Task: Create a task  Add a feature to import/export data in the app , assign it to team member softage.8@softage.net in the project TripHive and update the status of the task to  Off Track , set the priority of the task to Medium.
Action: Mouse moved to (148, 121)
Screenshot: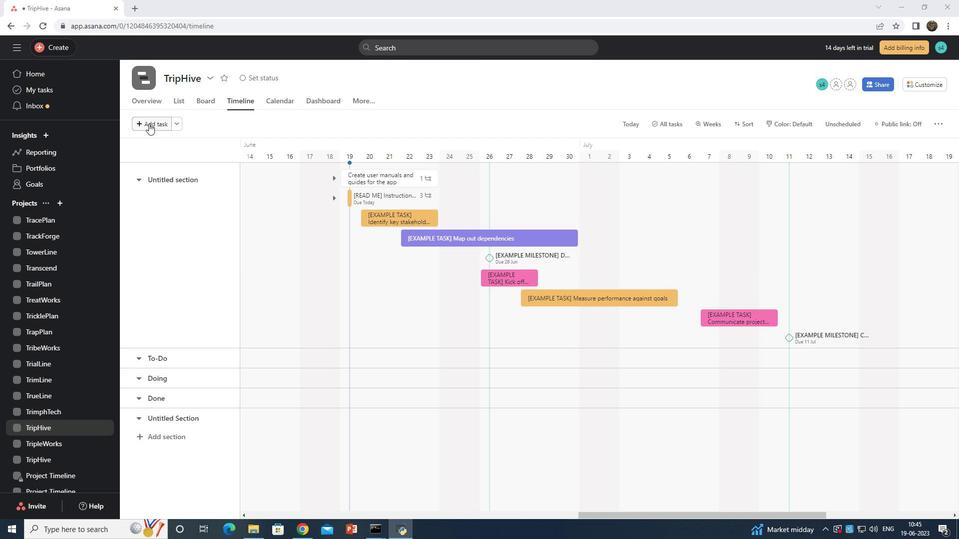 
Action: Mouse pressed left at (148, 121)
Screenshot: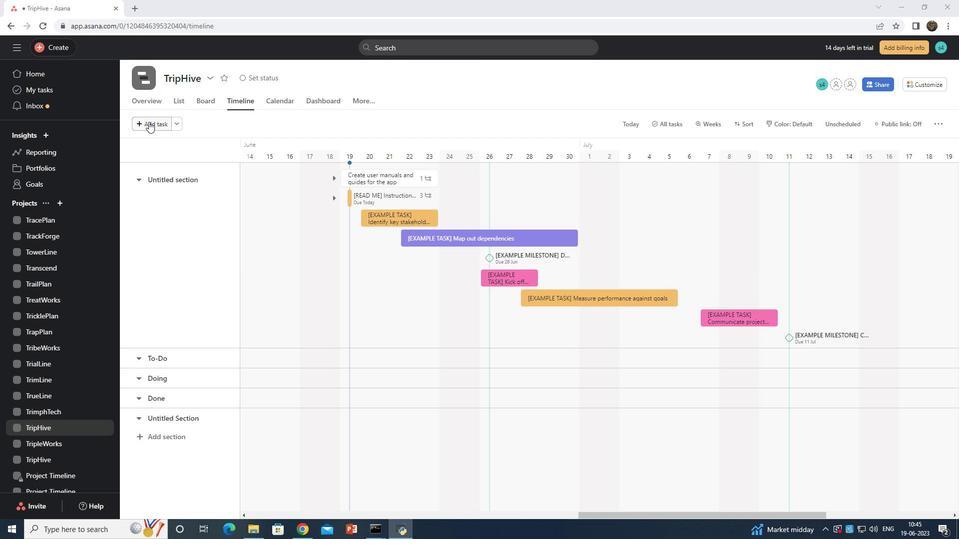 
Action: Mouse moved to (440, 229)
Screenshot: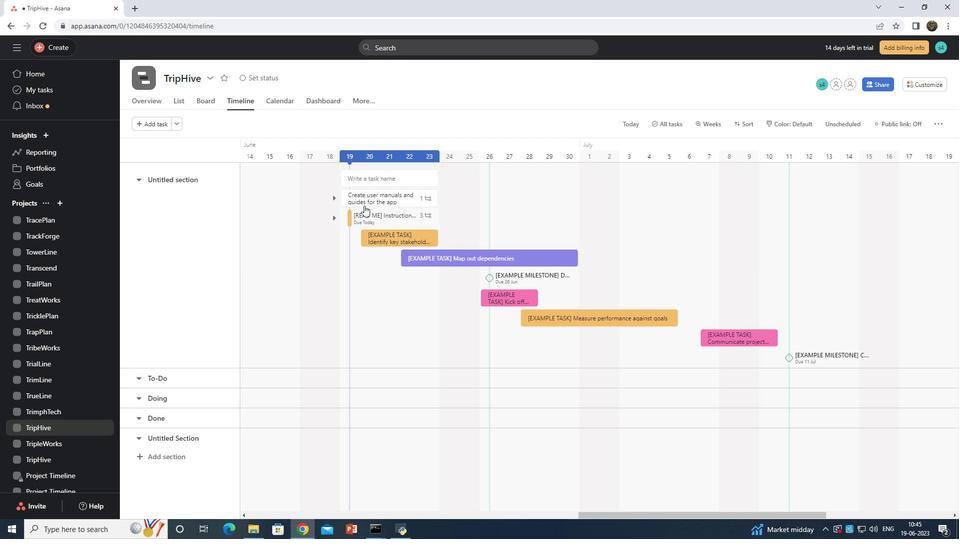 
Action: Key pressed <Key.shift>Add<Key.space>a<Key.space>feature<Key.space>to<Key.space>import/export<Key.space>data<Key.space>in<Key.space>the<Key.space>app
Screenshot: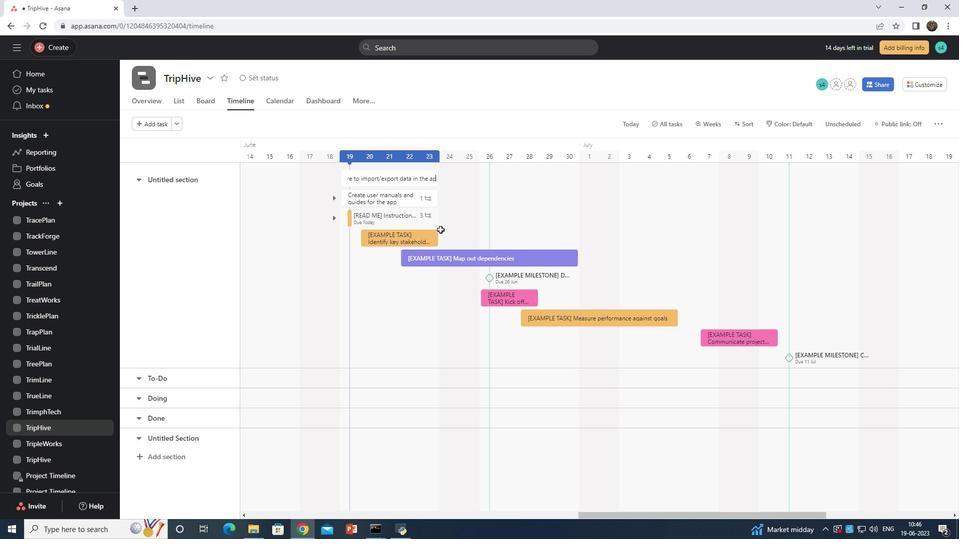 
Action: Mouse moved to (425, 178)
Screenshot: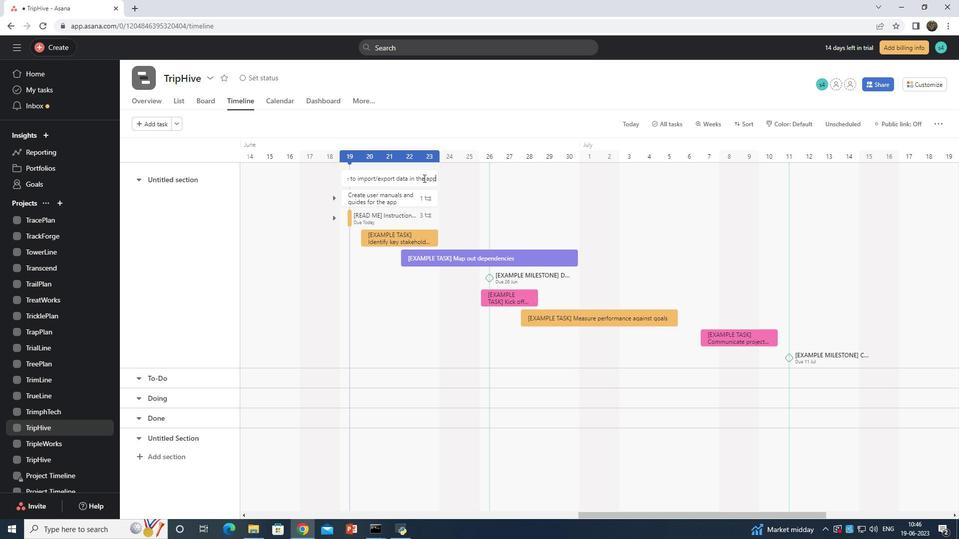 
Action: Mouse pressed left at (425, 178)
Screenshot: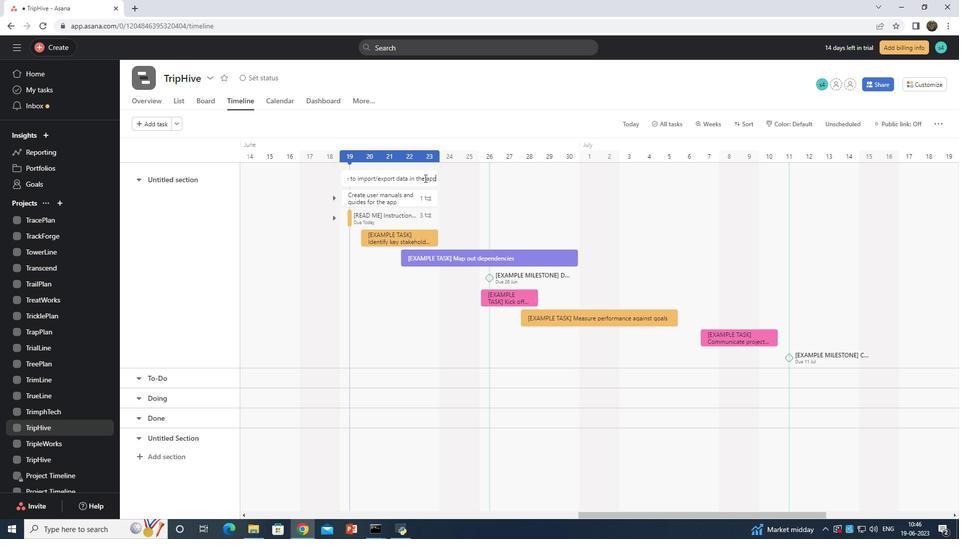 
Action: Mouse moved to (700, 178)
Screenshot: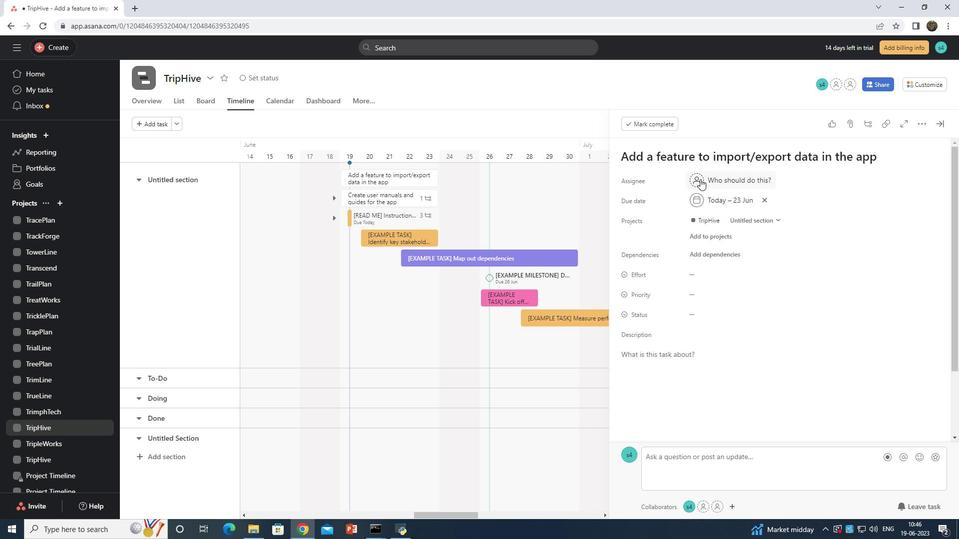 
Action: Mouse pressed left at (700, 178)
Screenshot: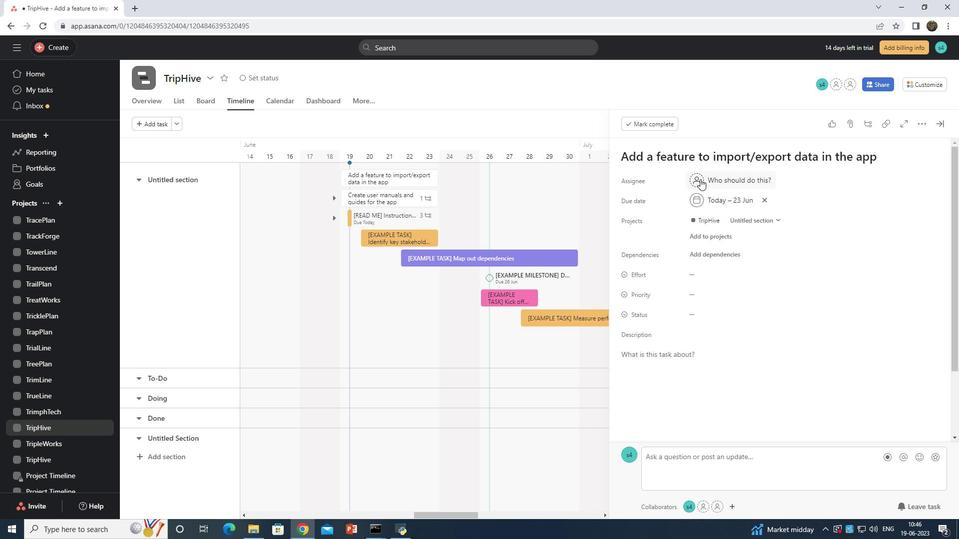 
Action: Key pressed softage.<Key.shift>@
Screenshot: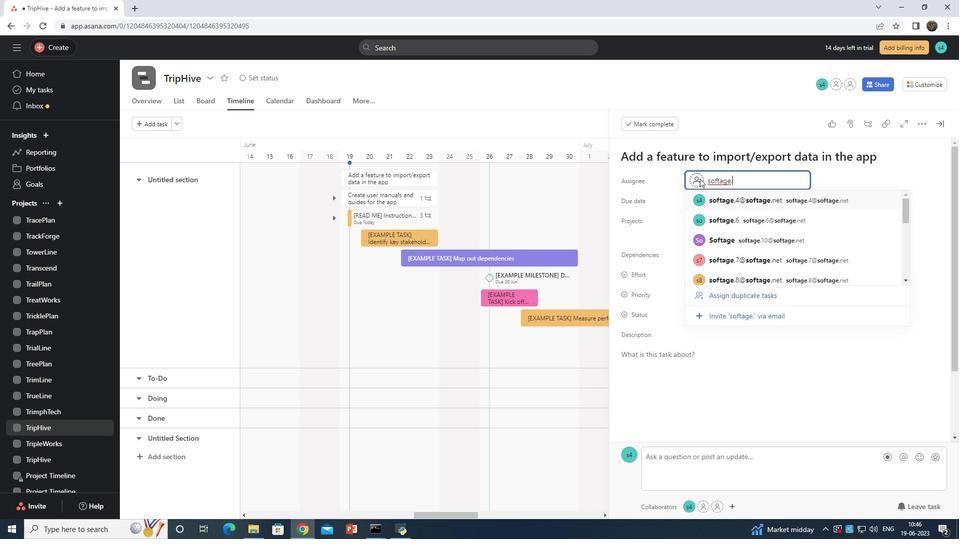 
Action: Mouse moved to (730, 239)
Screenshot: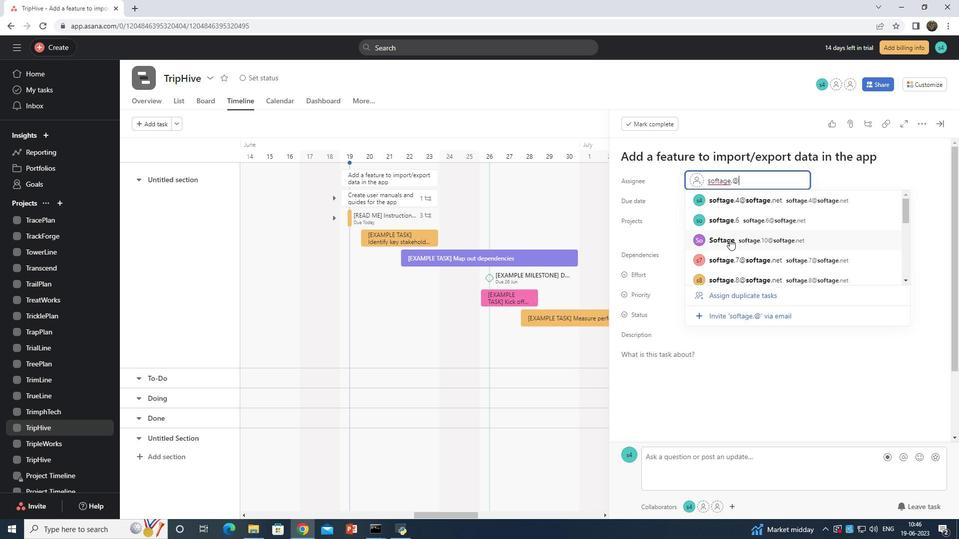 
Action: Mouse scrolled (730, 239) with delta (0, 0)
Screenshot: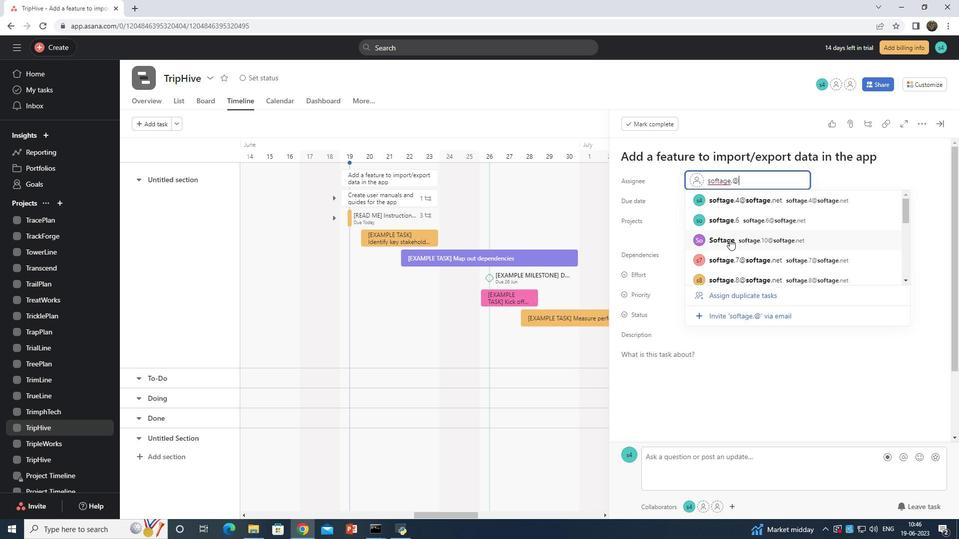 
Action: Mouse moved to (732, 222)
Screenshot: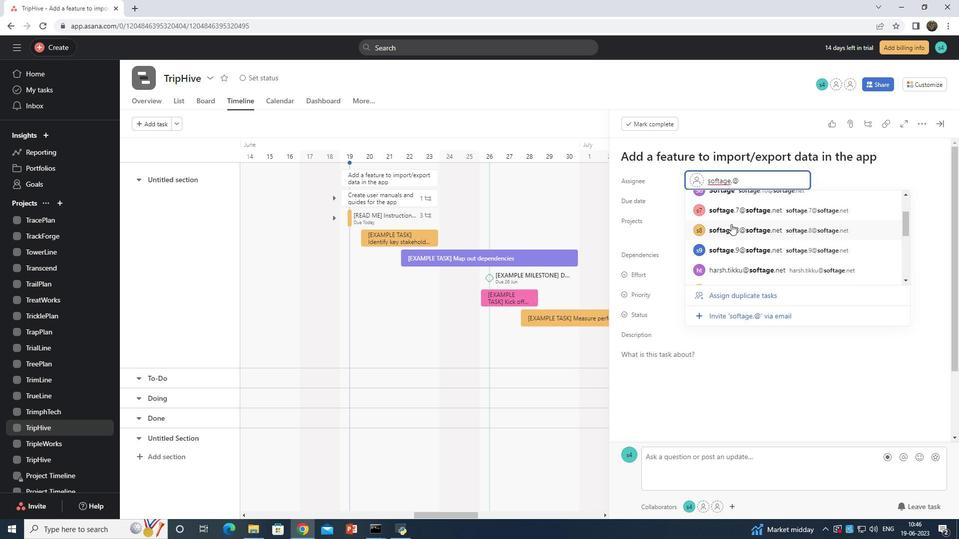 
Action: Mouse pressed left at (732, 222)
Screenshot: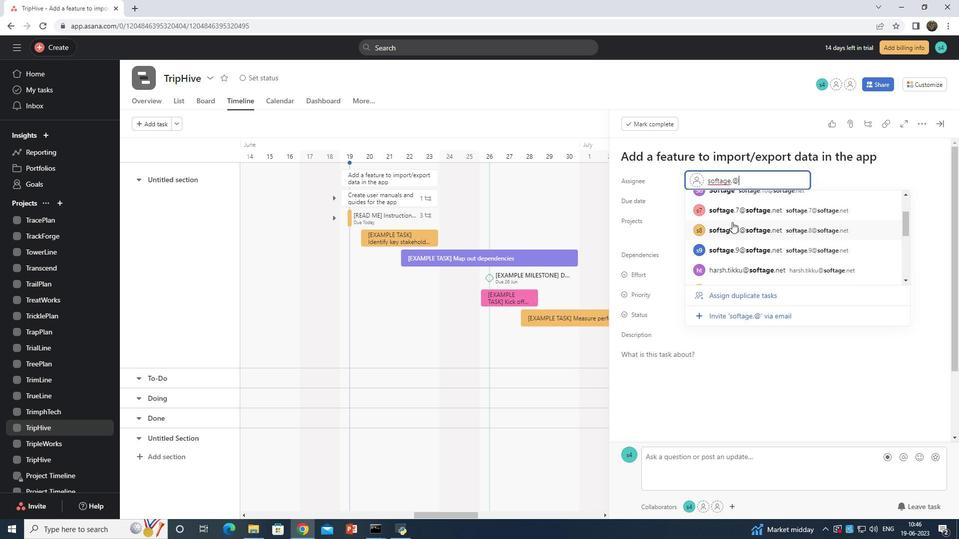 
Action: Mouse moved to (899, 455)
Screenshot: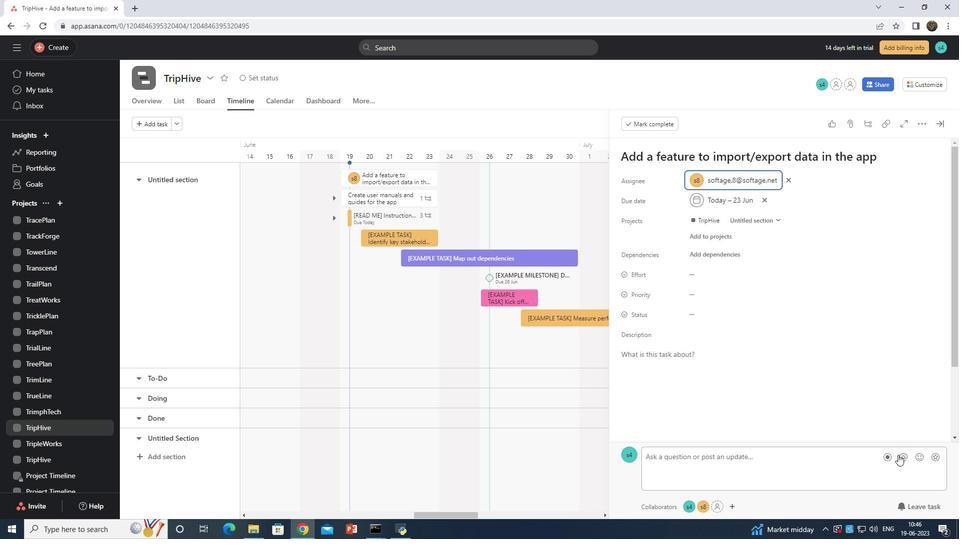 
Action: Mouse pressed left at (899, 455)
Screenshot: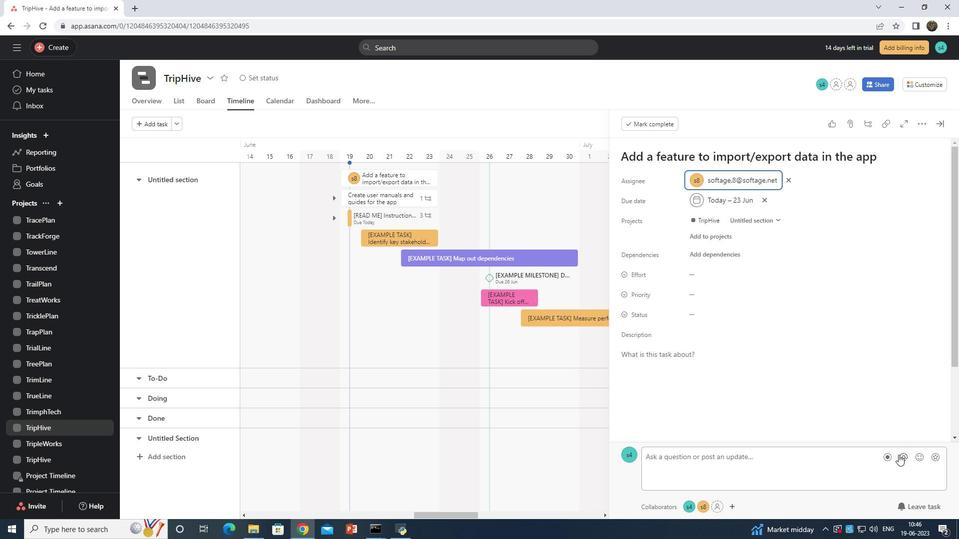 
Action: Mouse moved to (691, 284)
Screenshot: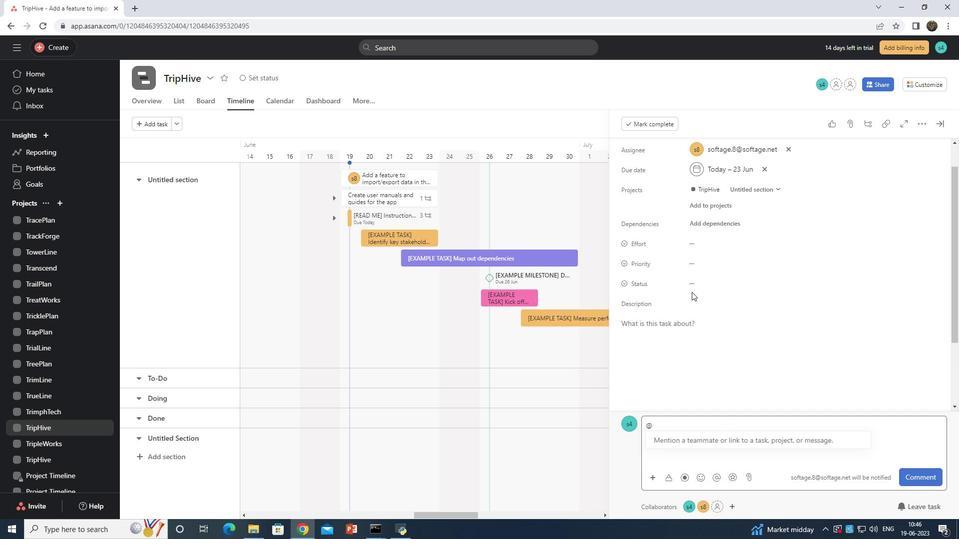 
Action: Mouse pressed left at (691, 284)
Screenshot: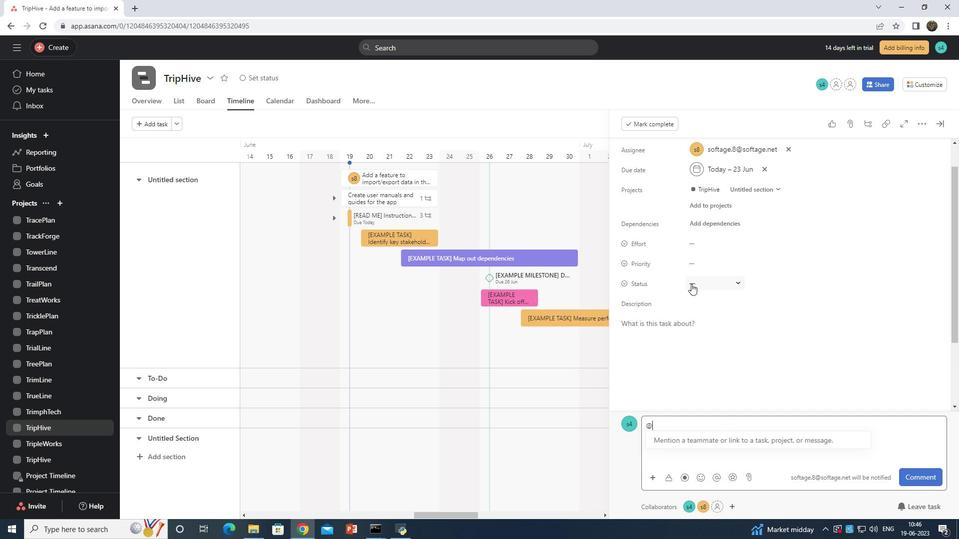 
Action: Mouse moved to (732, 349)
Screenshot: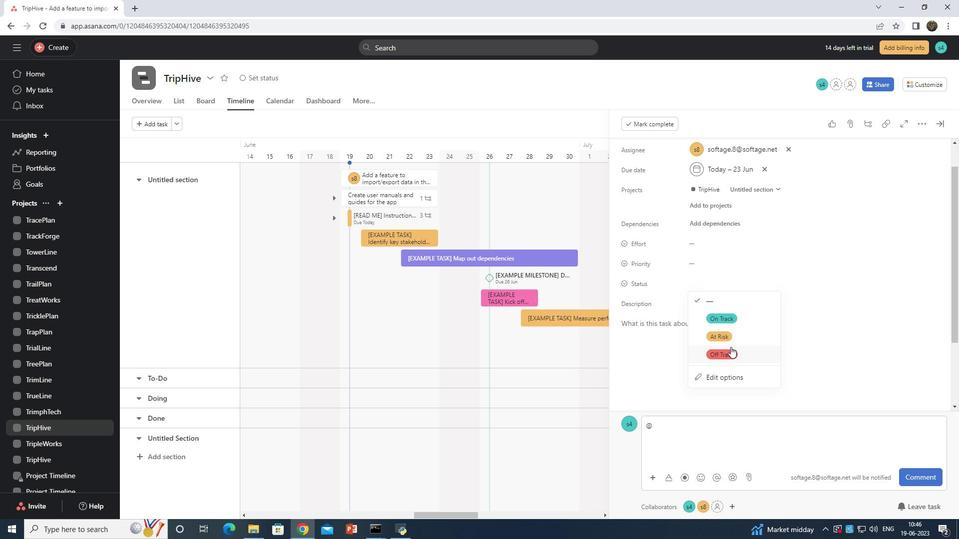 
Action: Mouse pressed left at (732, 349)
Screenshot: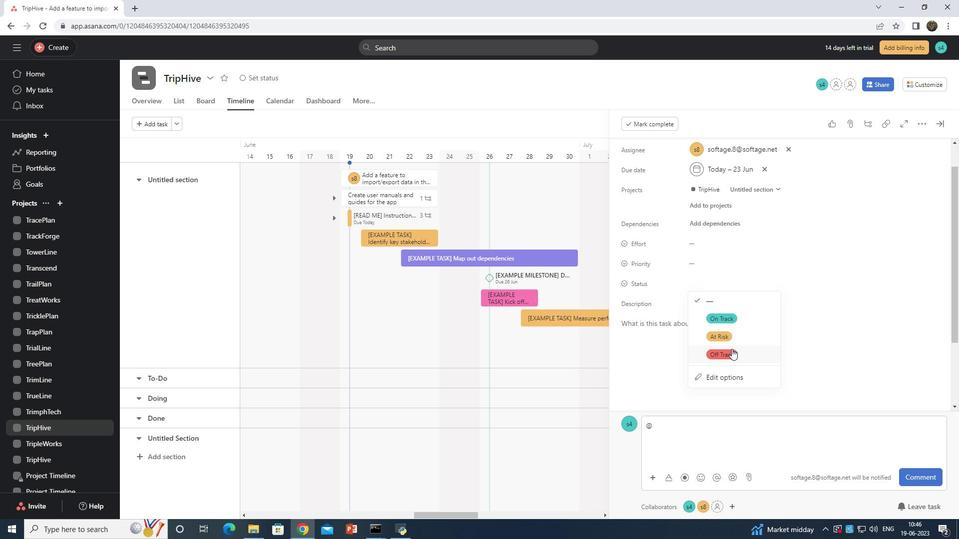 
Action: Mouse moved to (691, 261)
Screenshot: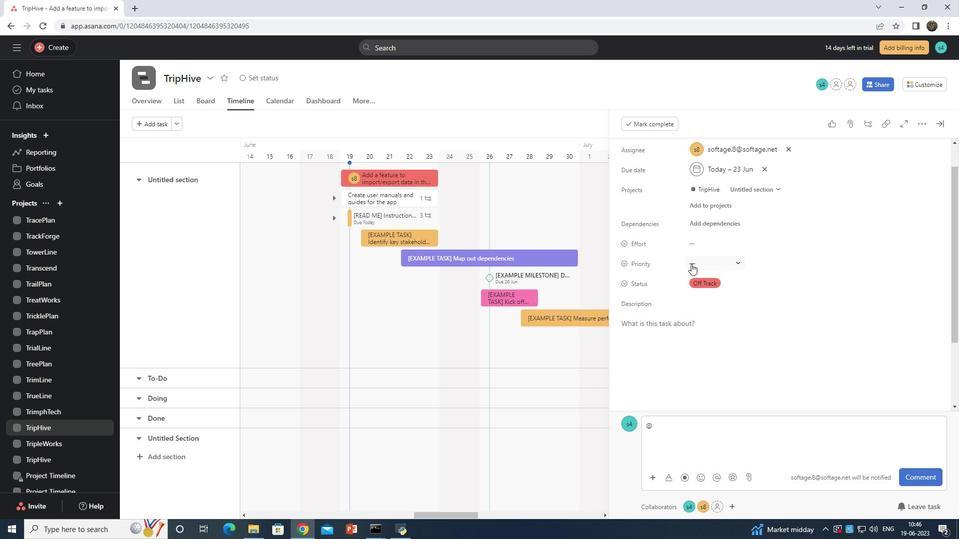 
Action: Mouse pressed left at (691, 261)
Screenshot: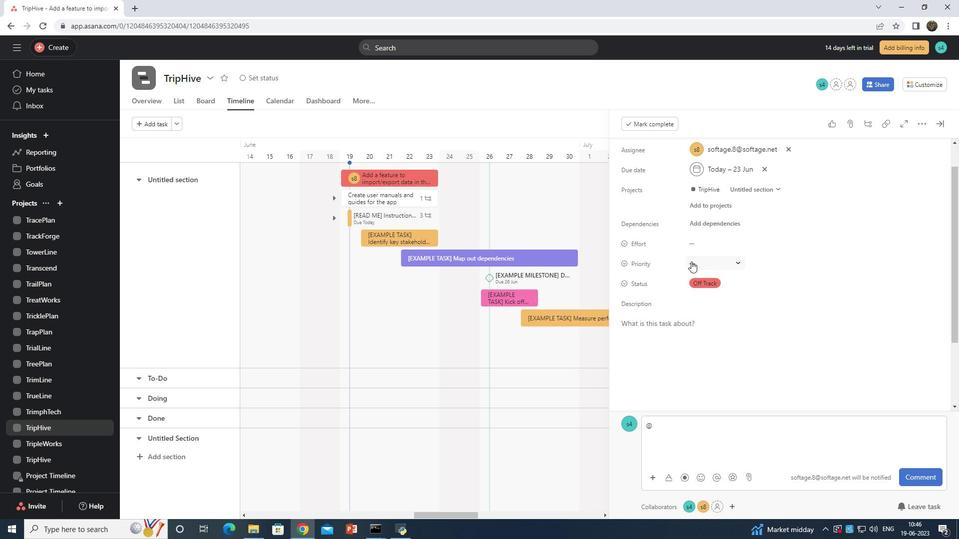 
Action: Mouse moved to (720, 313)
Screenshot: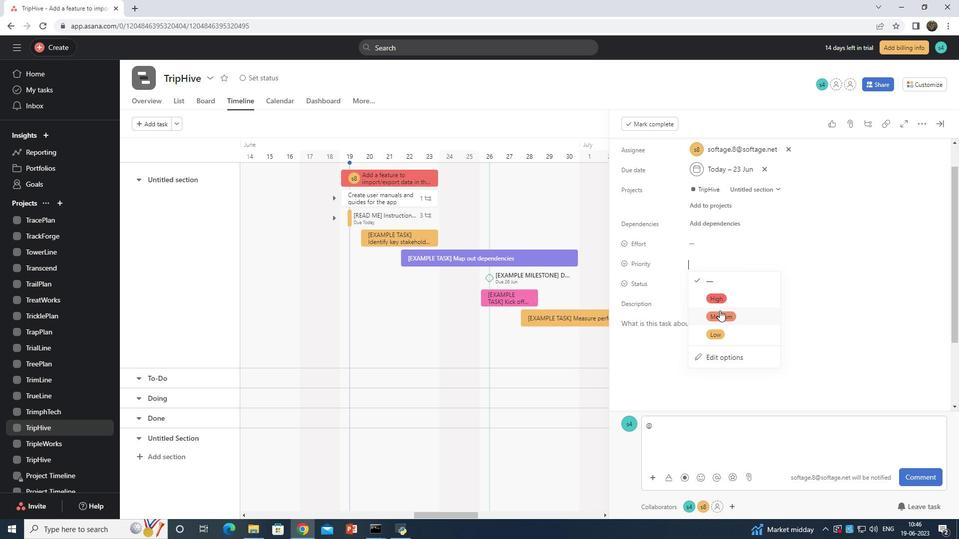 
Action: Mouse pressed left at (720, 313)
Screenshot: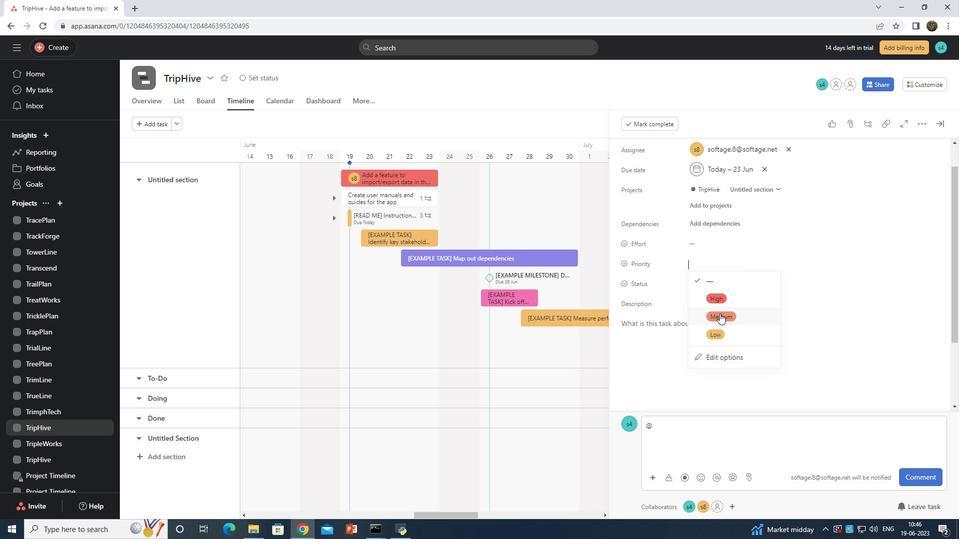
